 Task: Toggle the expand single folder workspaces in the explorer.
Action: Mouse moved to (47, 522)
Screenshot: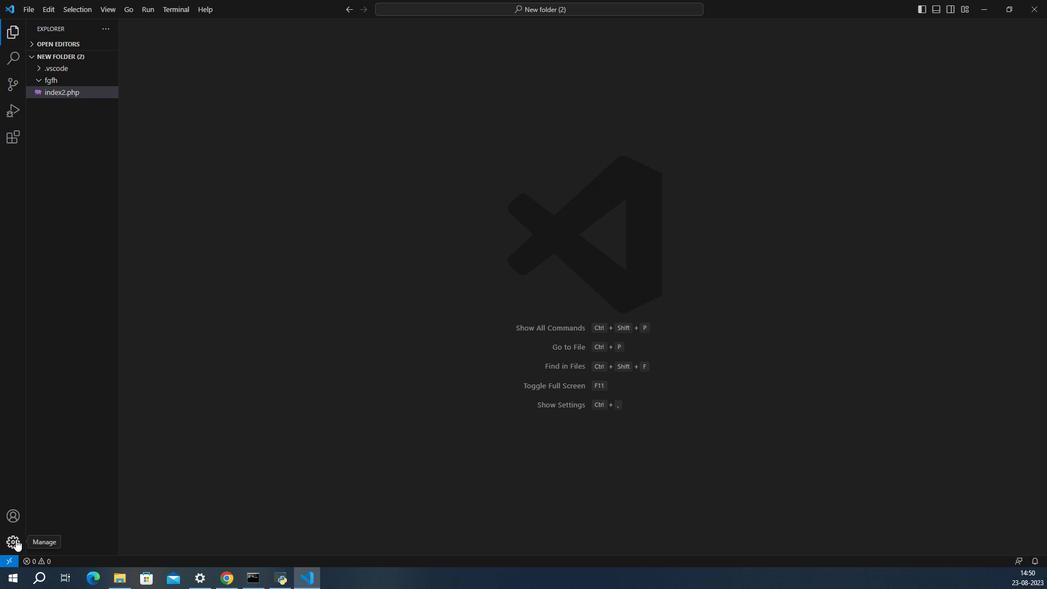 
Action: Mouse pressed left at (47, 522)
Screenshot: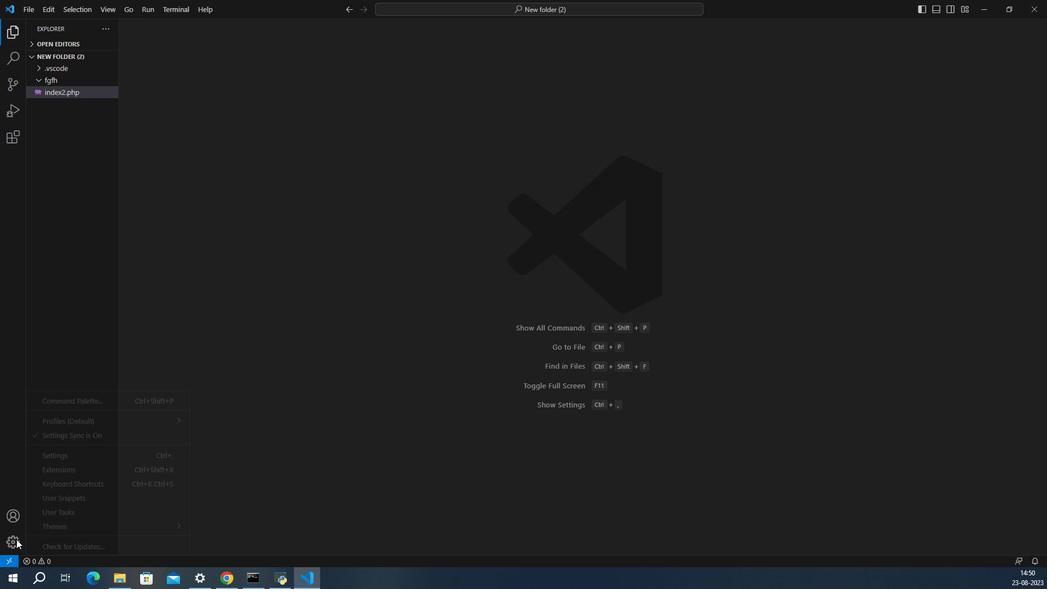 
Action: Mouse moved to (94, 460)
Screenshot: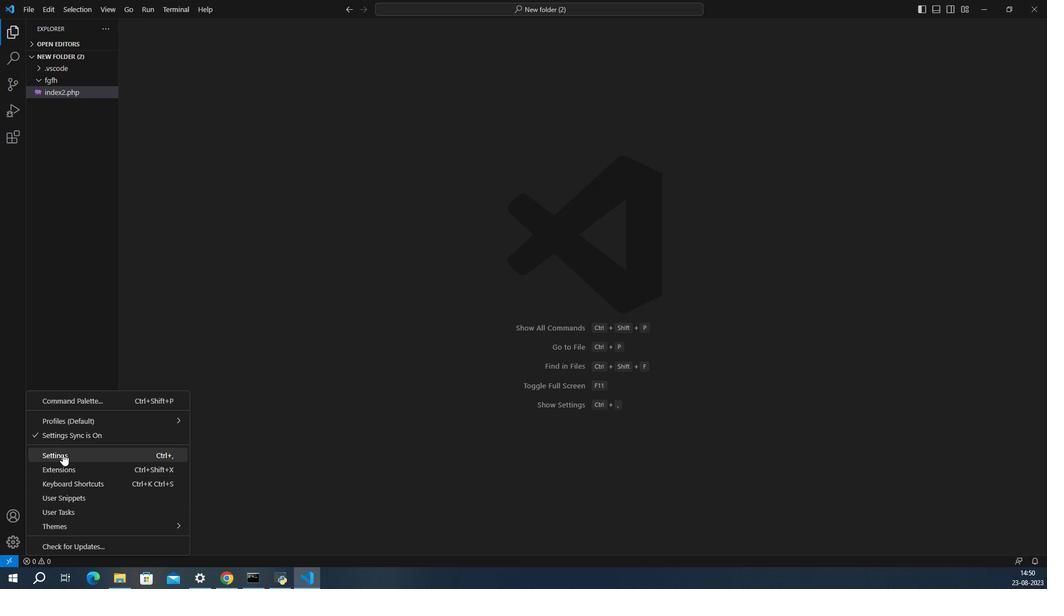 
Action: Mouse pressed left at (94, 460)
Screenshot: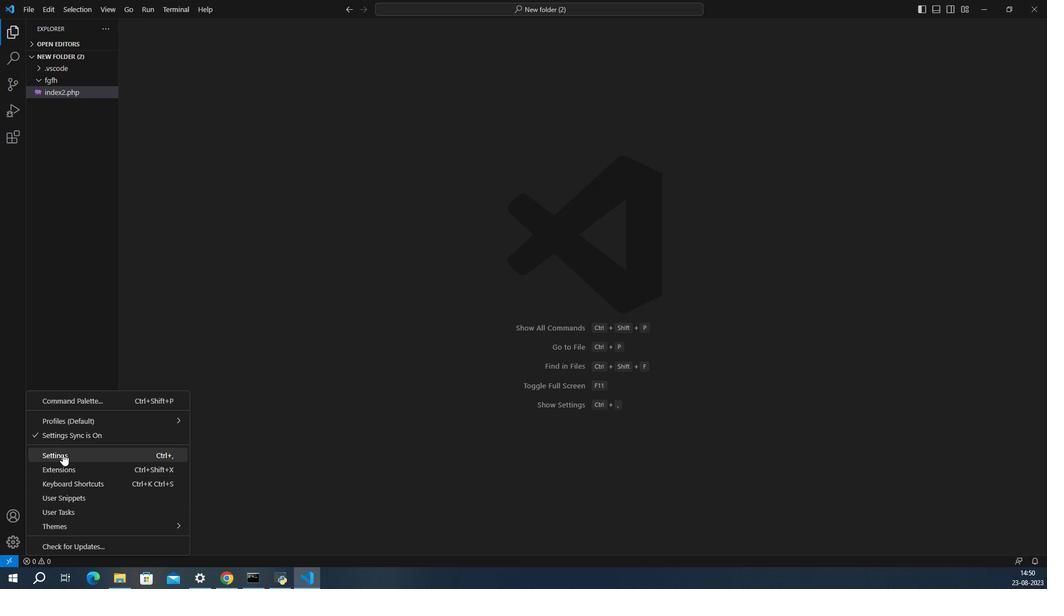 
Action: Mouse moved to (497, 471)
Screenshot: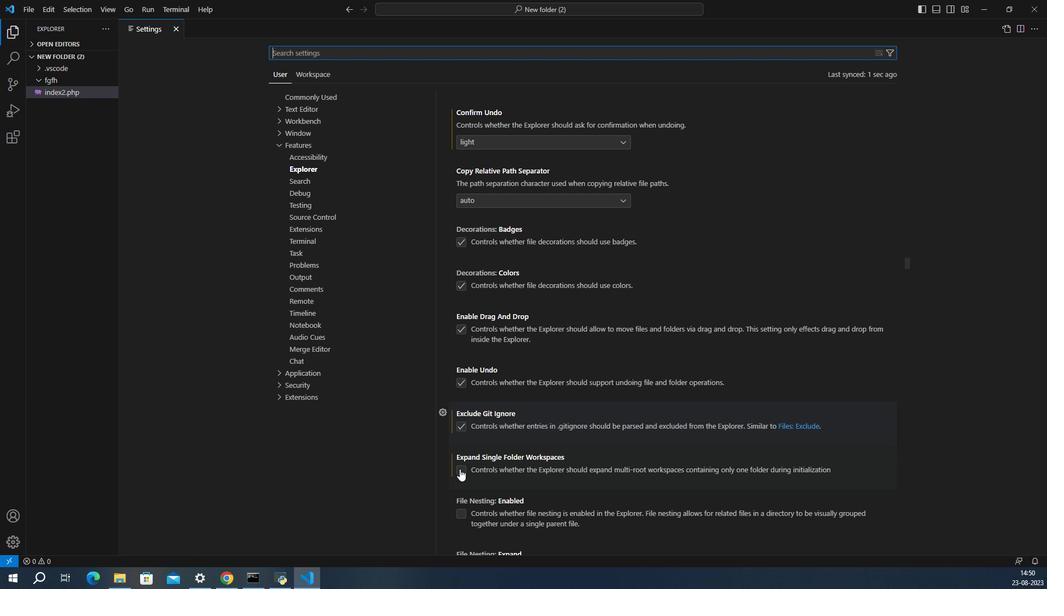 
Action: Mouse pressed left at (497, 471)
Screenshot: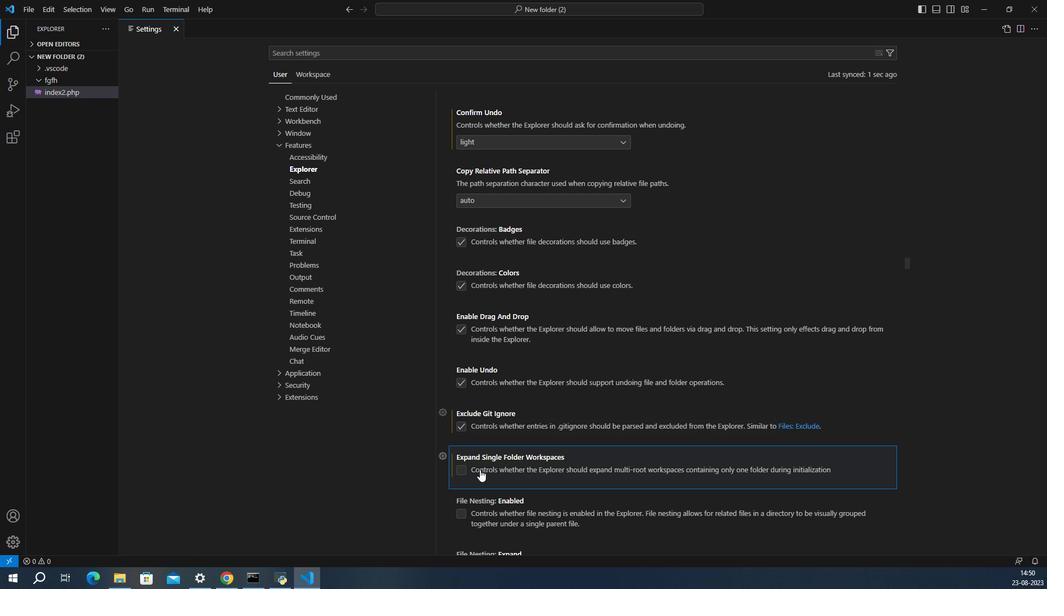 
Action: Mouse moved to (526, 472)
Screenshot: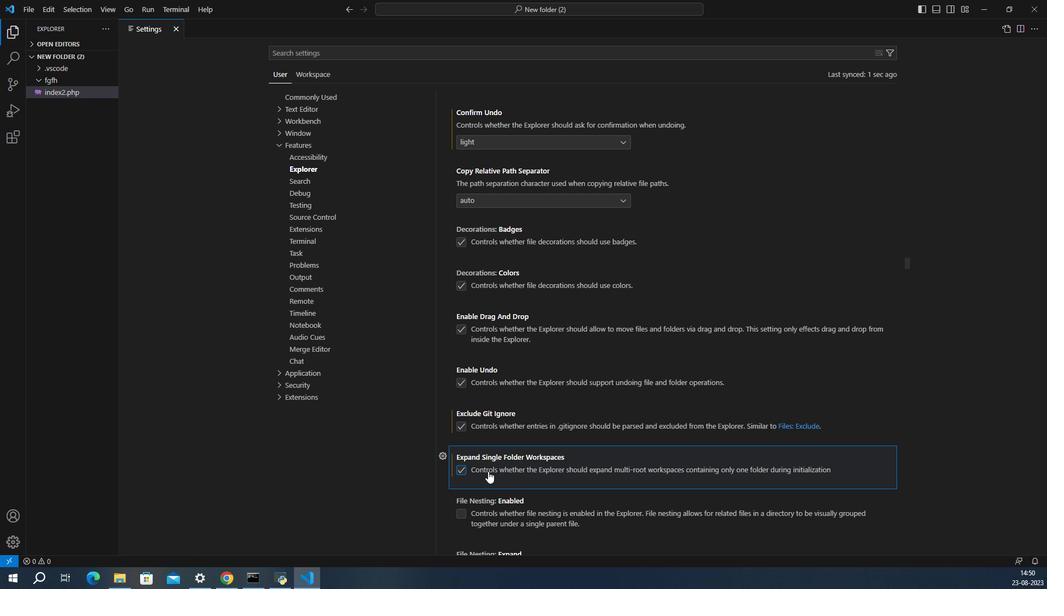 
